 Task: Look for "Review" in the keyboard shortcut section.
Action: Mouse moved to (300, 105)
Screenshot: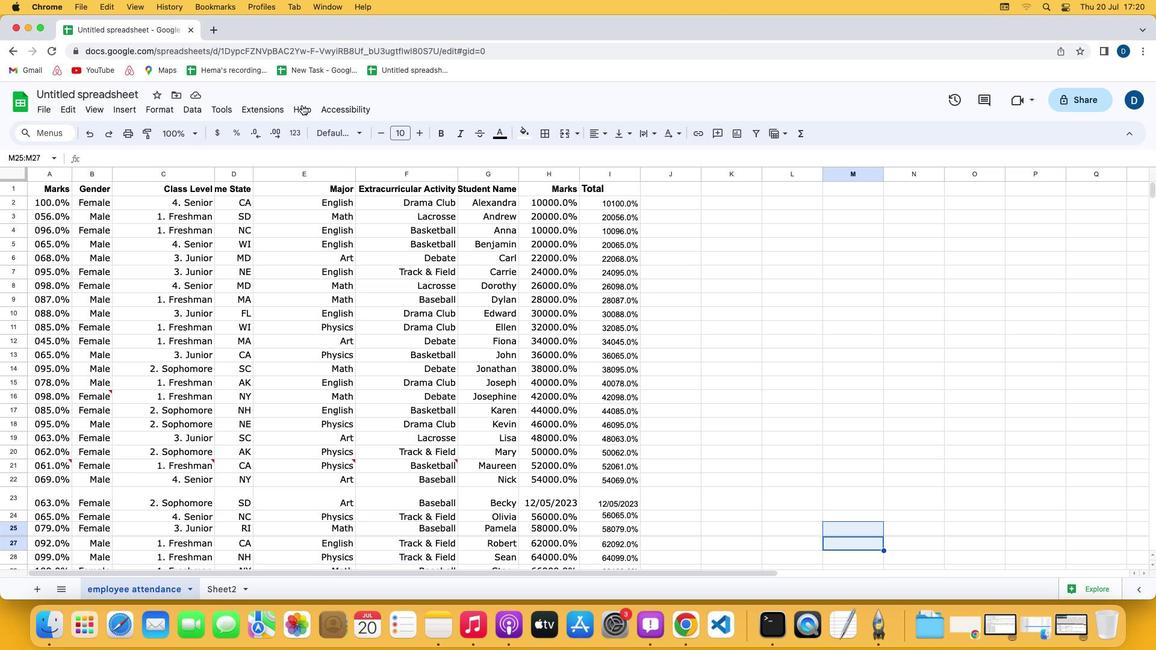 
Action: Mouse pressed left at (300, 105)
Screenshot: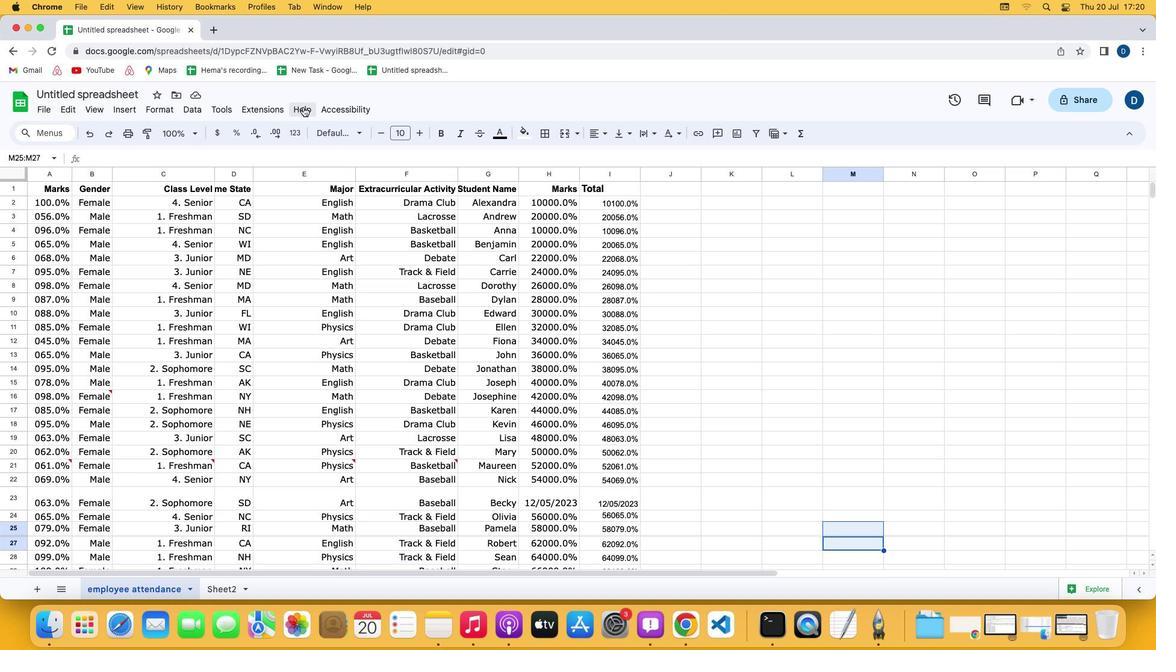 
Action: Mouse moved to (303, 107)
Screenshot: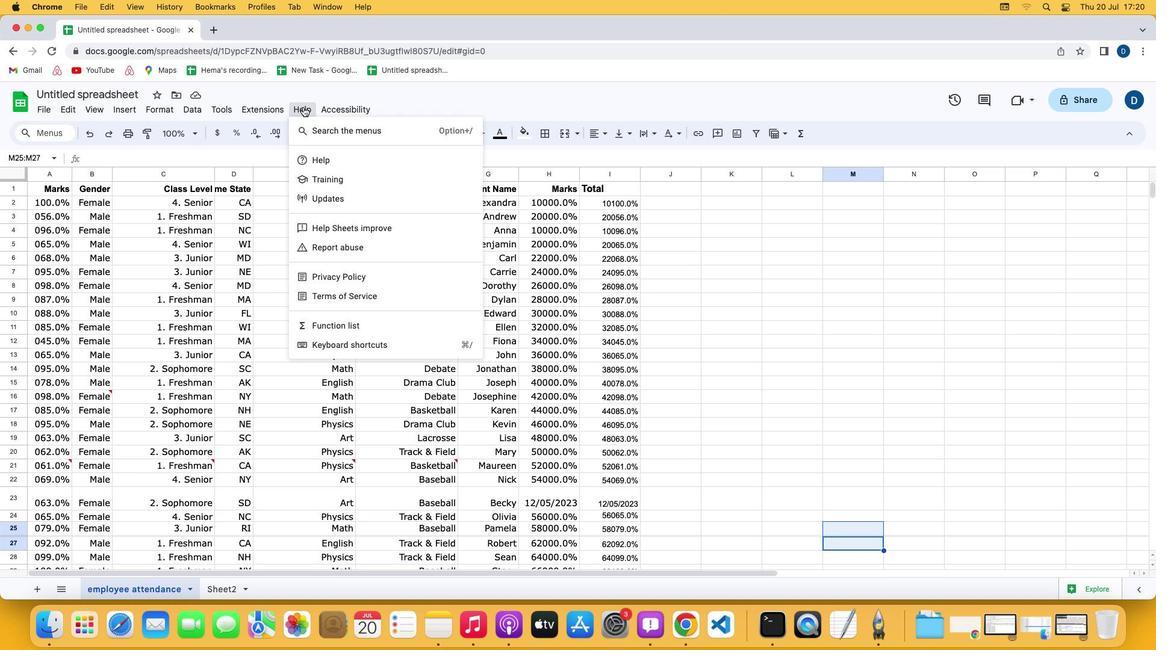 
Action: Mouse pressed left at (303, 107)
Screenshot: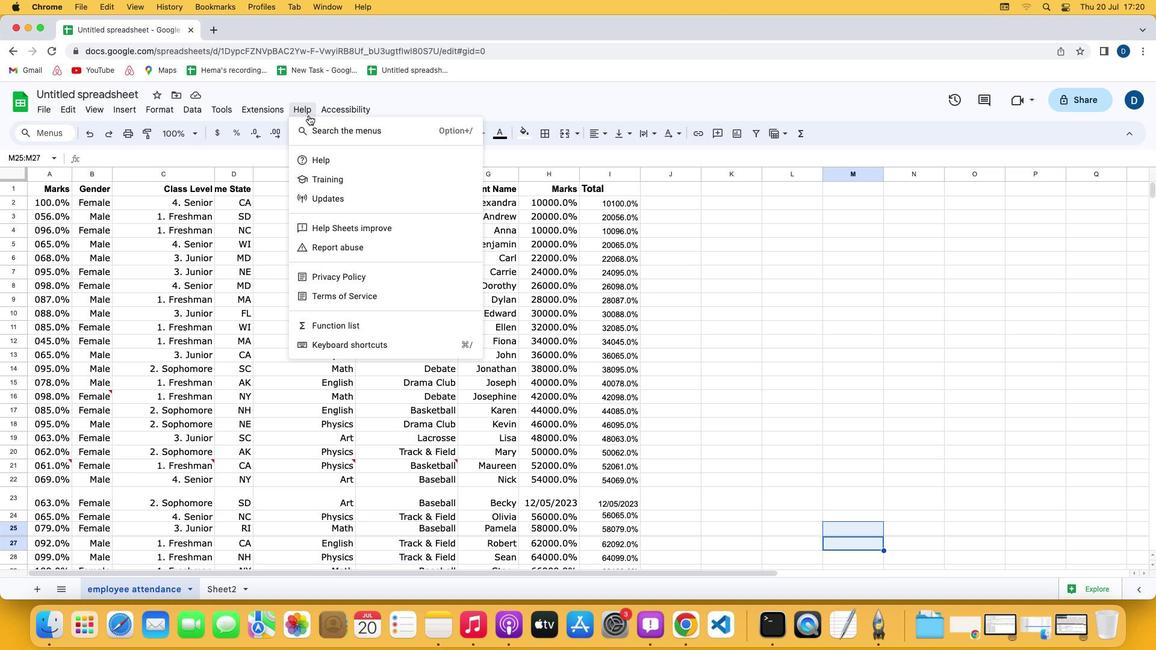 
Action: Mouse moved to (348, 343)
Screenshot: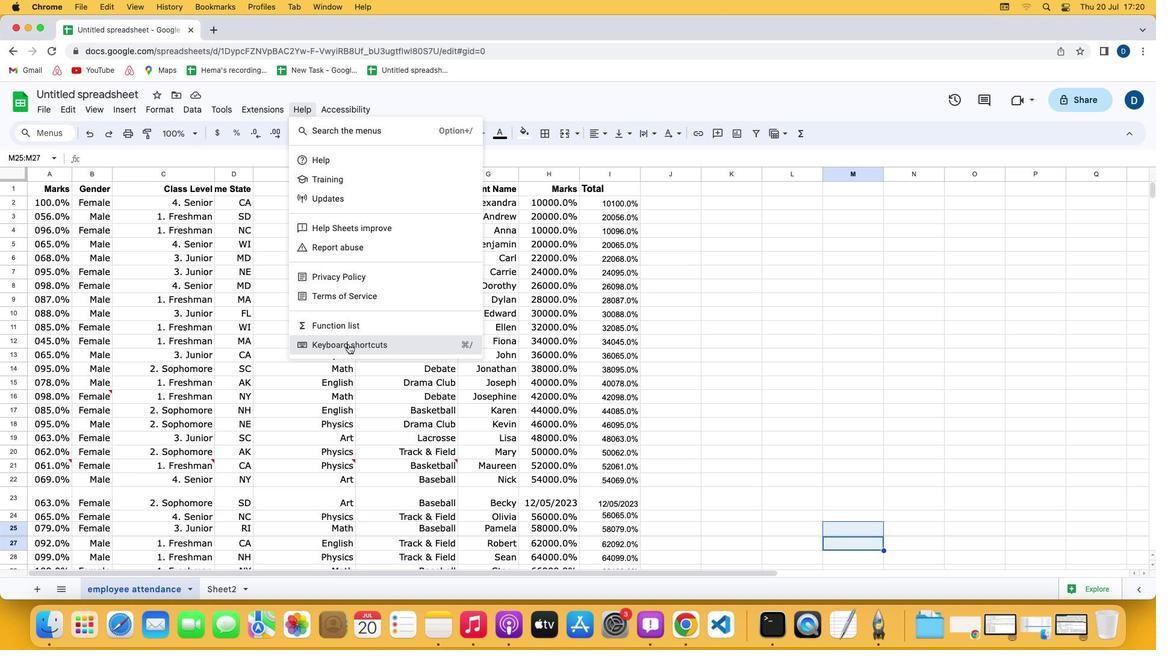 
Action: Mouse pressed left at (348, 343)
Screenshot: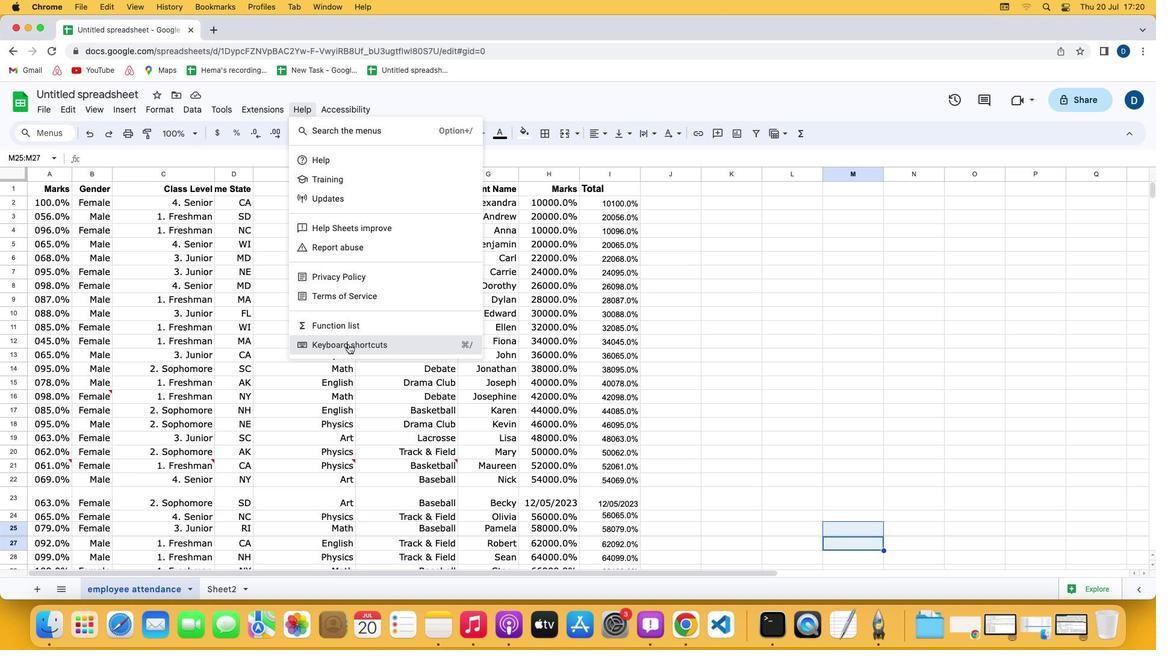 
Action: Mouse moved to (374, 345)
Screenshot: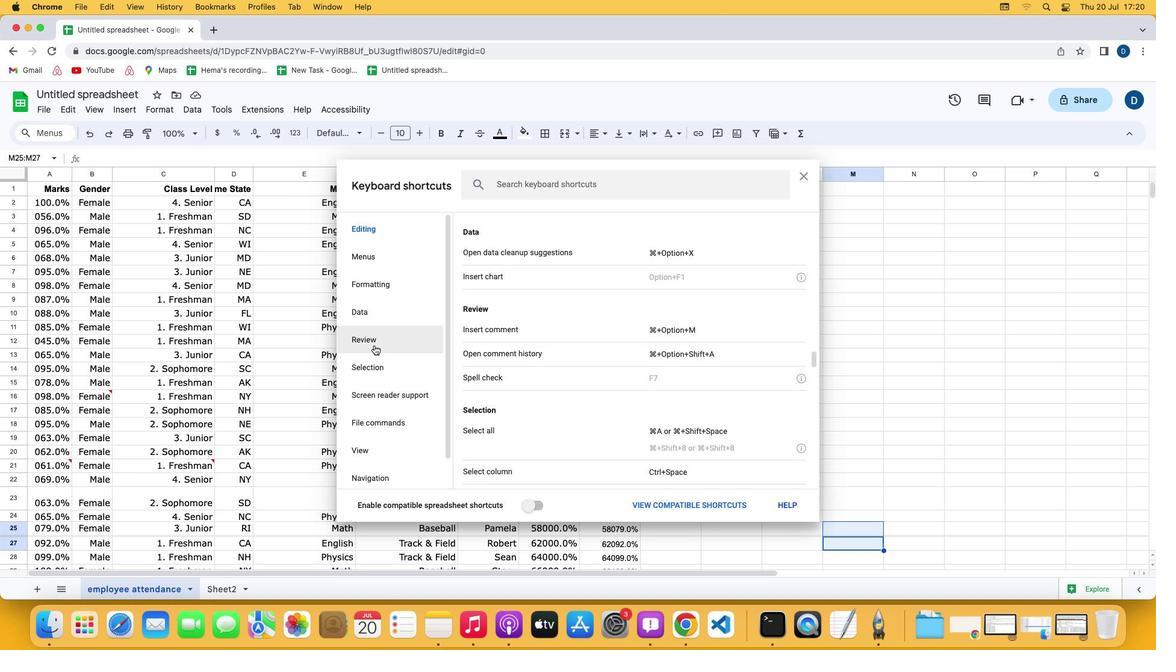 
Action: Mouse pressed left at (374, 345)
Screenshot: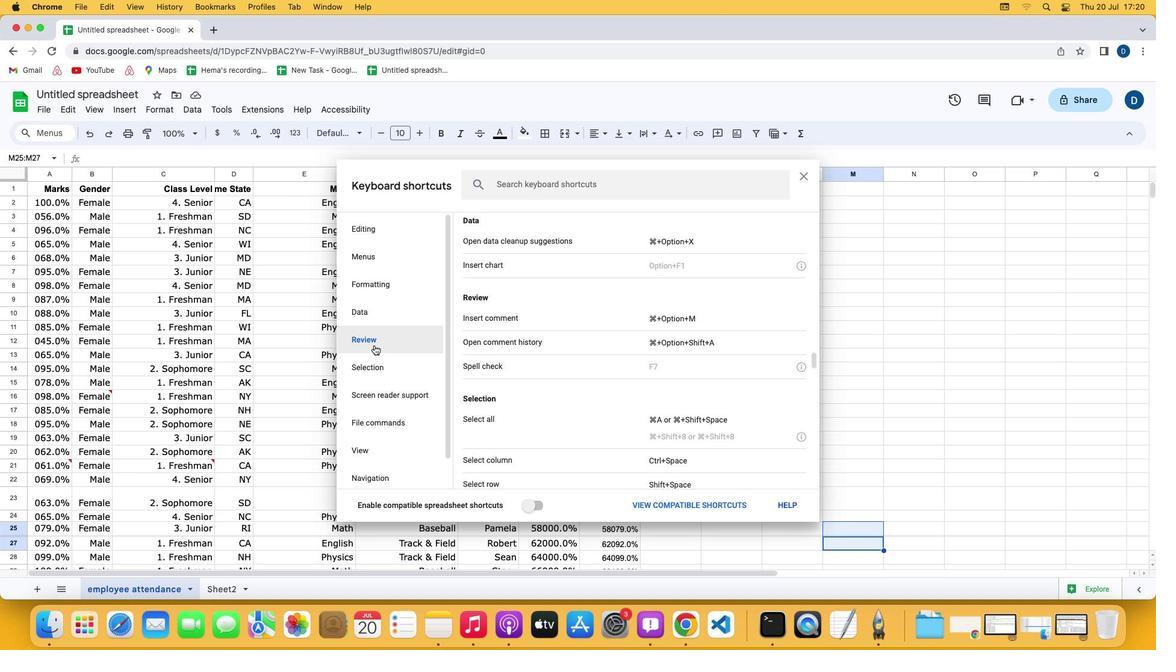 
Action: Mouse moved to (561, 366)
Screenshot: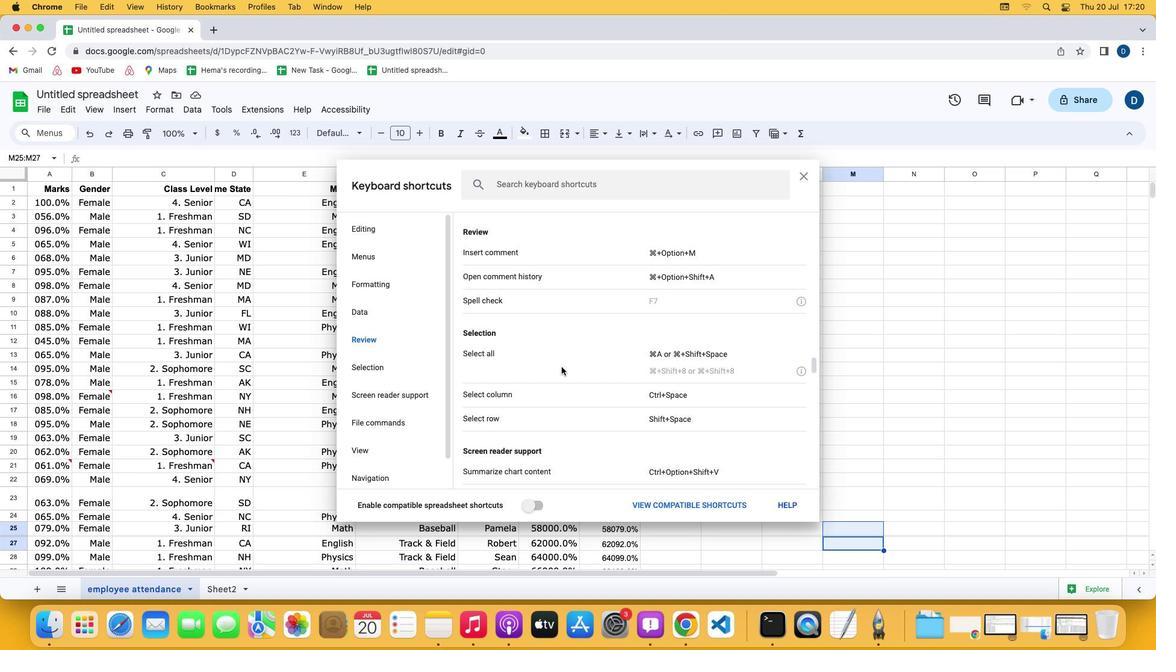 
